 Task: Hide the tips of the builder.
Action: Mouse moved to (900, 59)
Screenshot: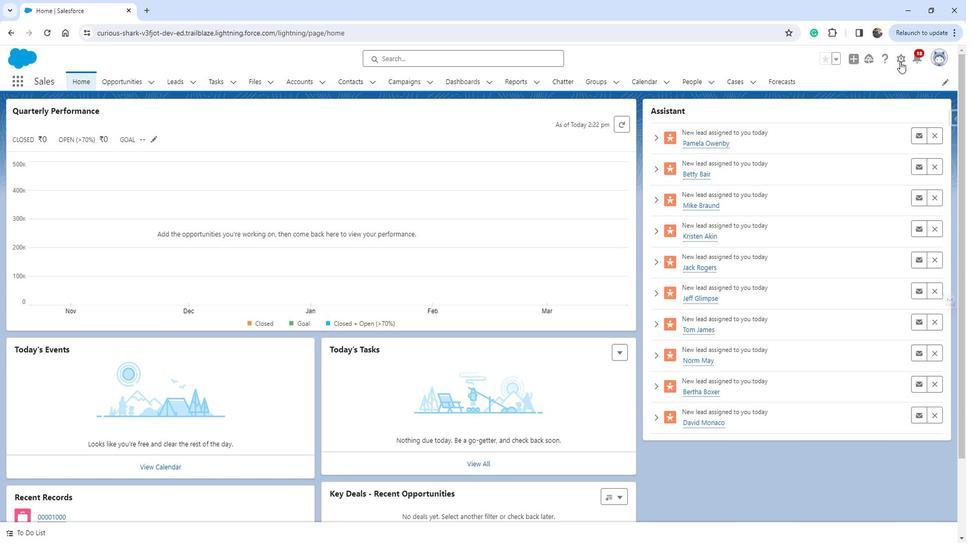 
Action: Mouse pressed left at (900, 59)
Screenshot: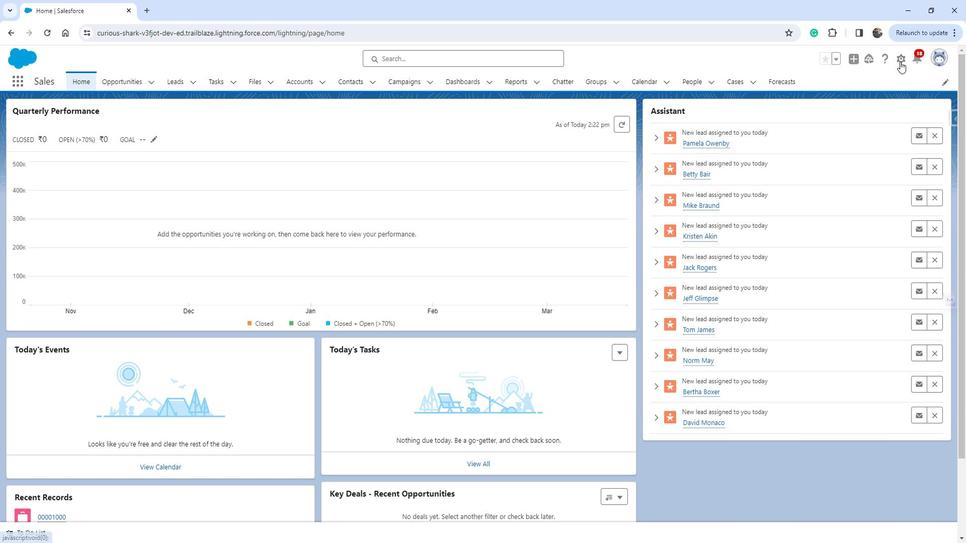 
Action: Mouse moved to (871, 83)
Screenshot: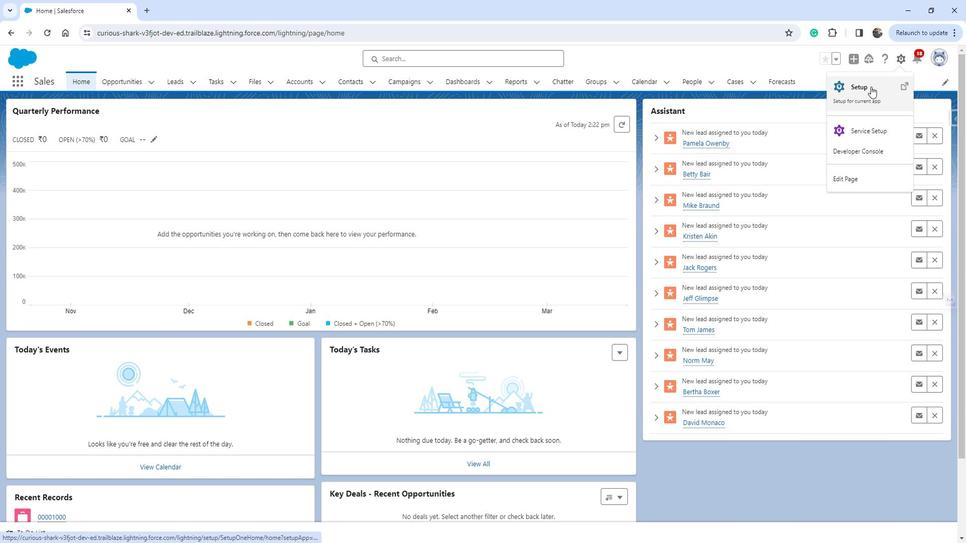 
Action: Mouse pressed left at (871, 83)
Screenshot: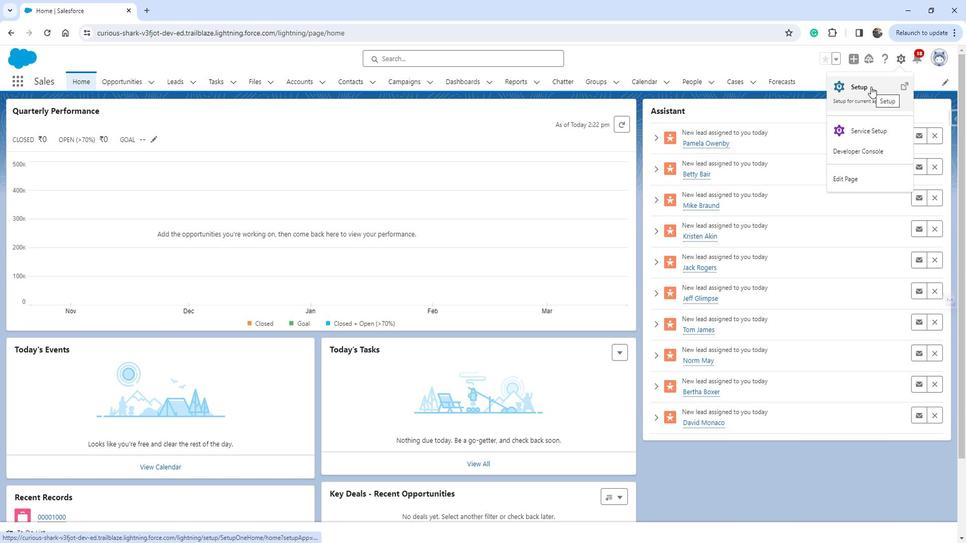 
Action: Mouse moved to (68, 318)
Screenshot: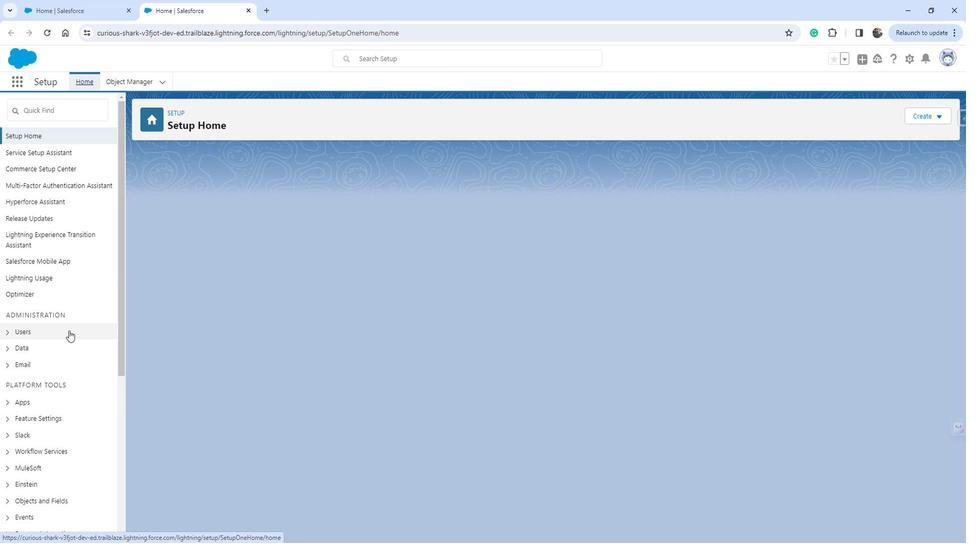 
Action: Mouse scrolled (68, 318) with delta (0, 0)
Screenshot: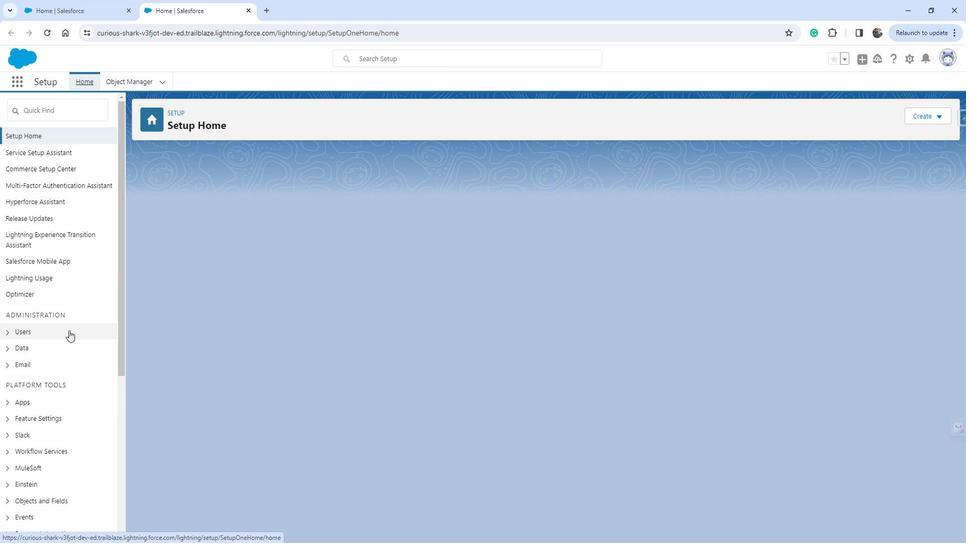 
Action: Mouse moved to (41, 353)
Screenshot: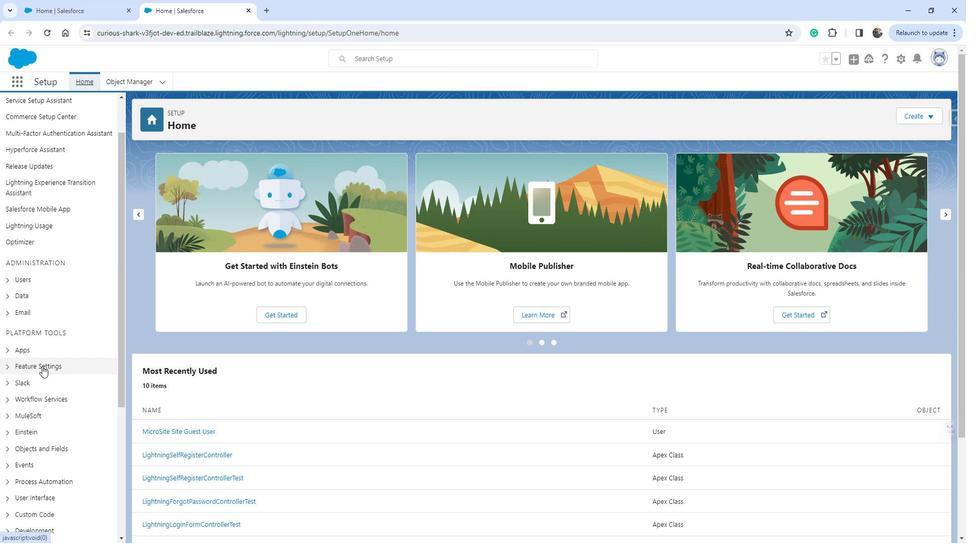 
Action: Mouse pressed left at (41, 353)
Screenshot: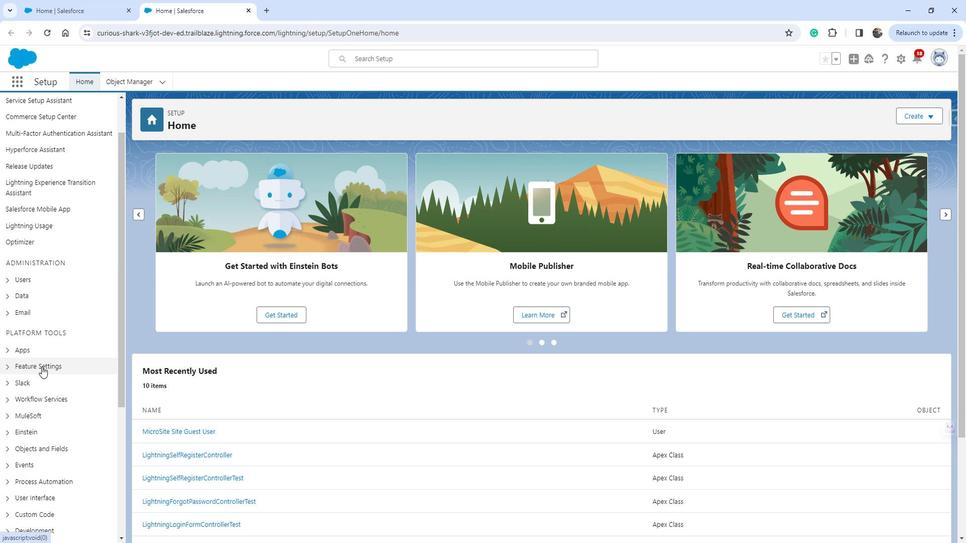 
Action: Mouse moved to (56, 351)
Screenshot: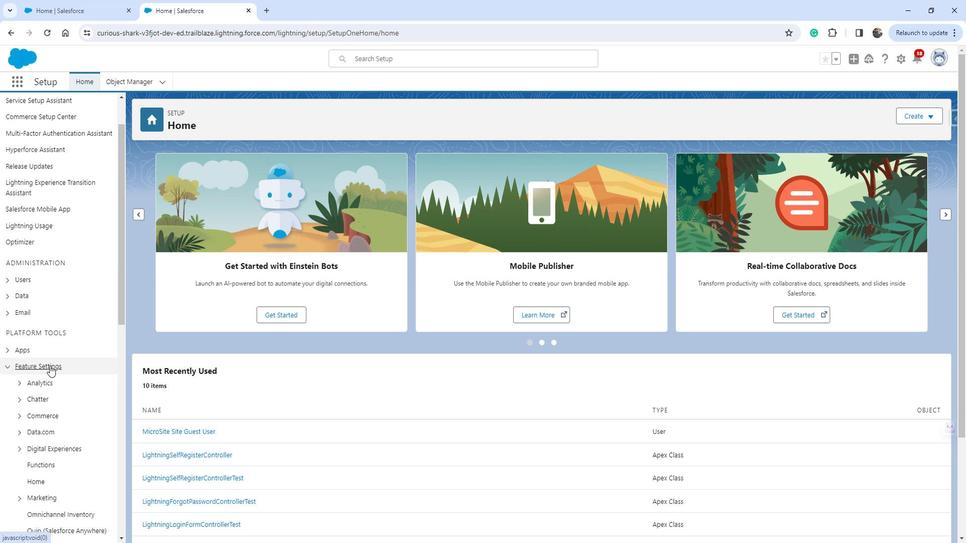 
Action: Mouse scrolled (56, 351) with delta (0, 0)
Screenshot: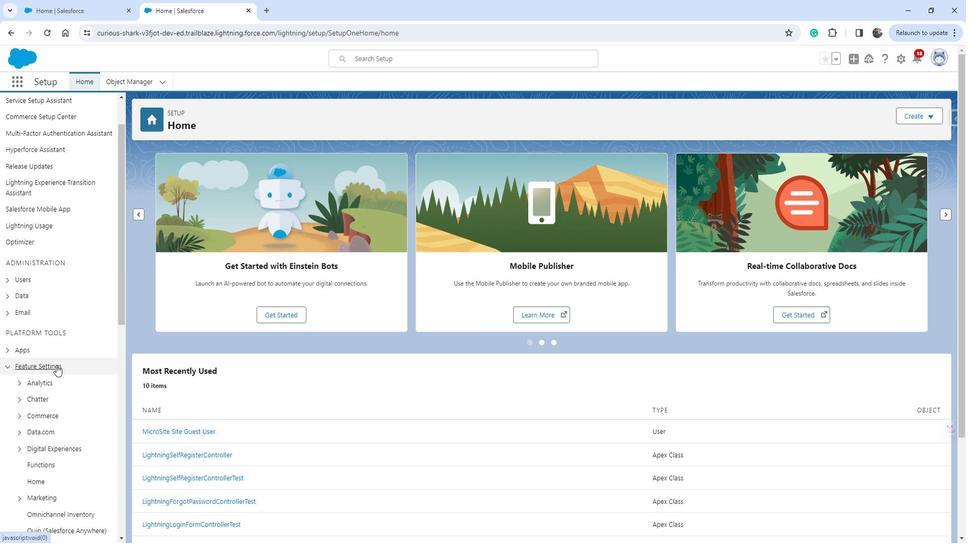 
Action: Mouse scrolled (56, 351) with delta (0, 0)
Screenshot: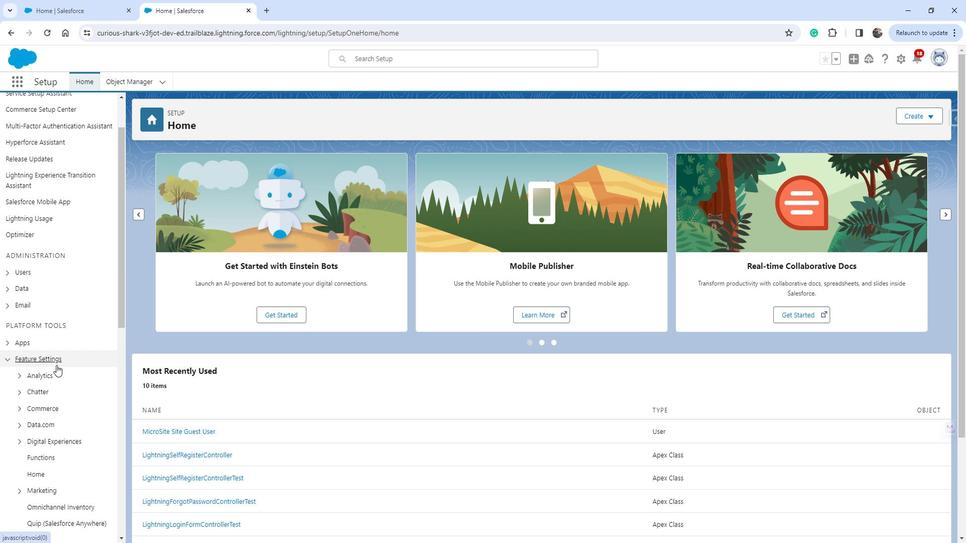 
Action: Mouse moved to (49, 332)
Screenshot: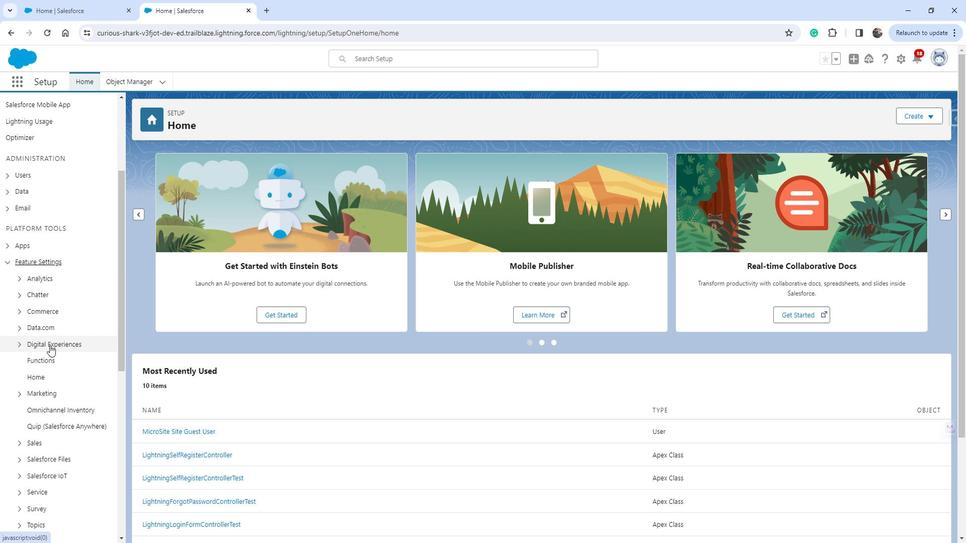
Action: Mouse pressed left at (49, 332)
Screenshot: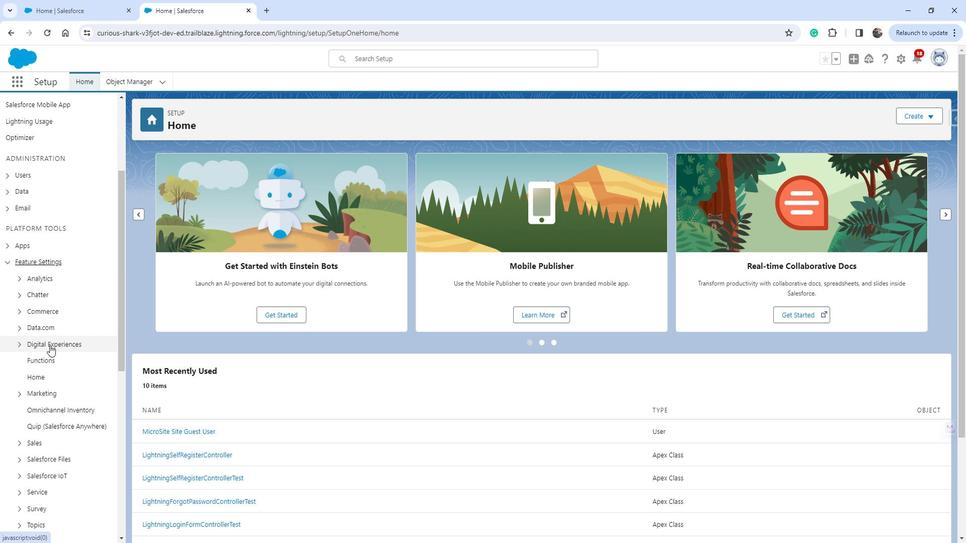 
Action: Mouse moved to (45, 344)
Screenshot: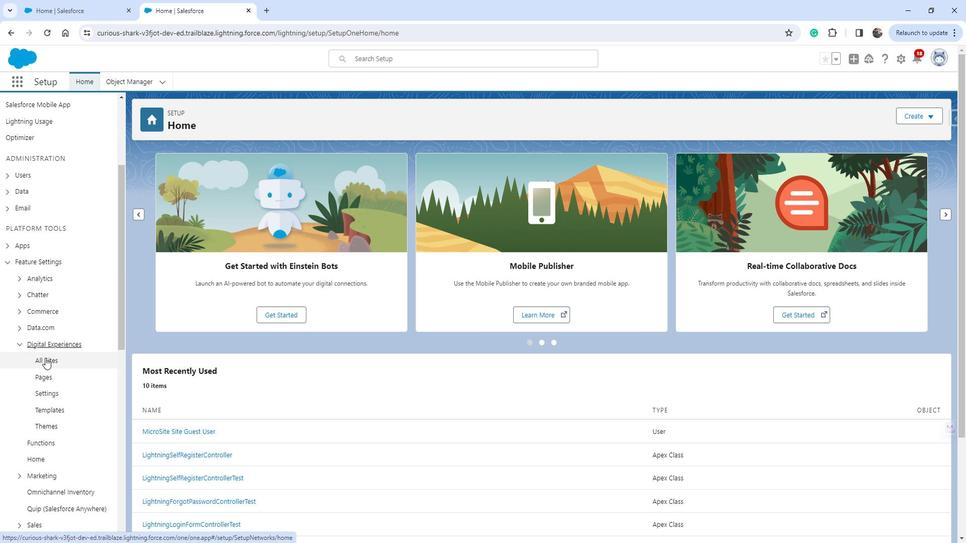 
Action: Mouse pressed left at (45, 344)
Screenshot: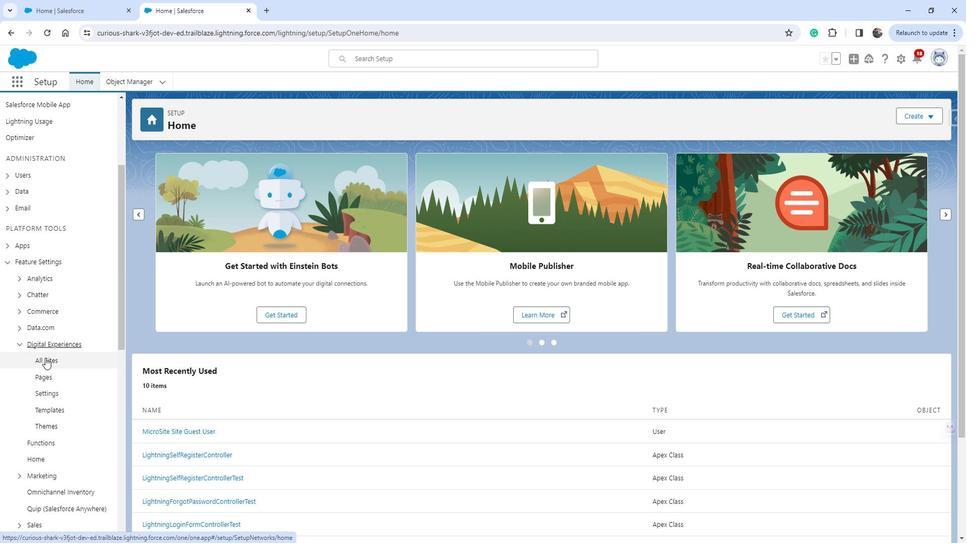 
Action: Mouse moved to (166, 232)
Screenshot: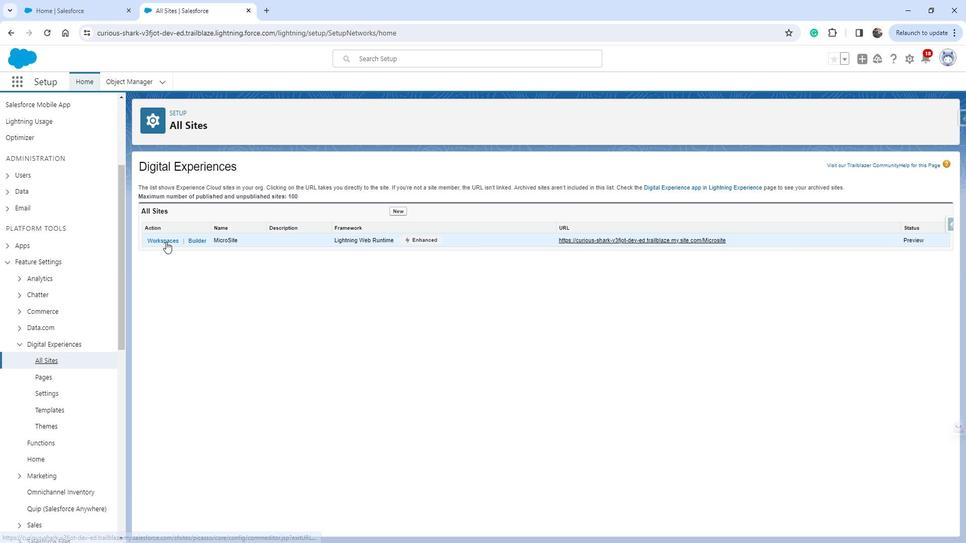 
Action: Mouse pressed left at (166, 232)
Screenshot: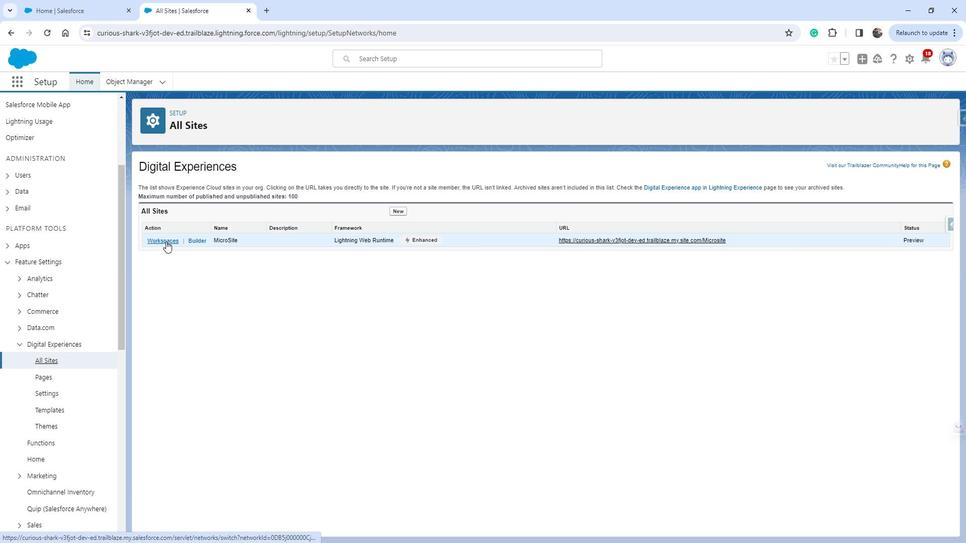 
Action: Mouse moved to (99, 220)
Screenshot: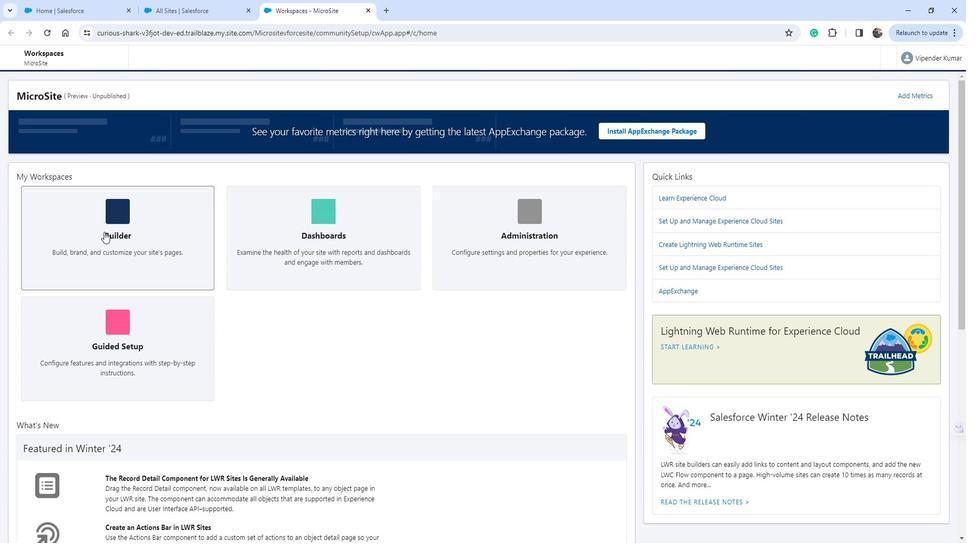 
Action: Mouse pressed left at (99, 220)
Screenshot: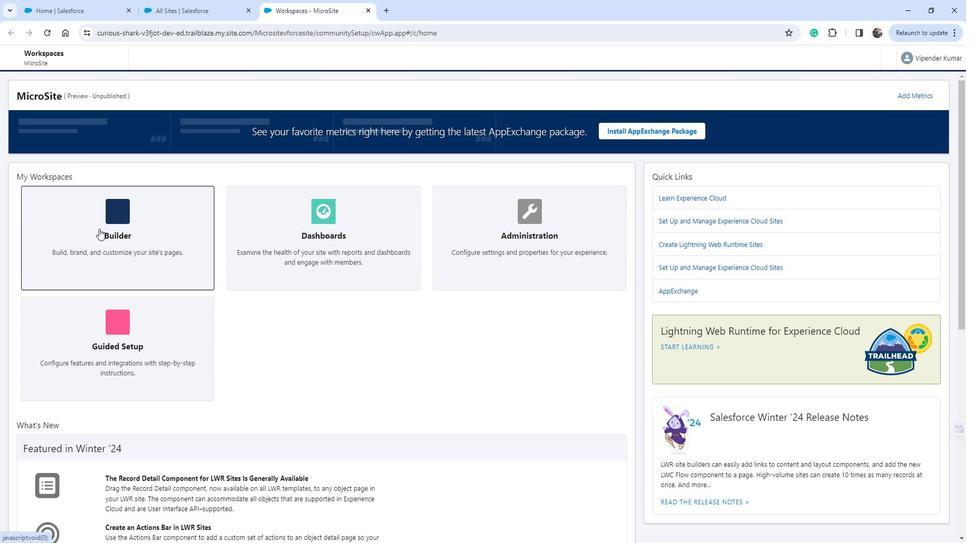 
Action: Mouse moved to (873, 59)
Screenshot: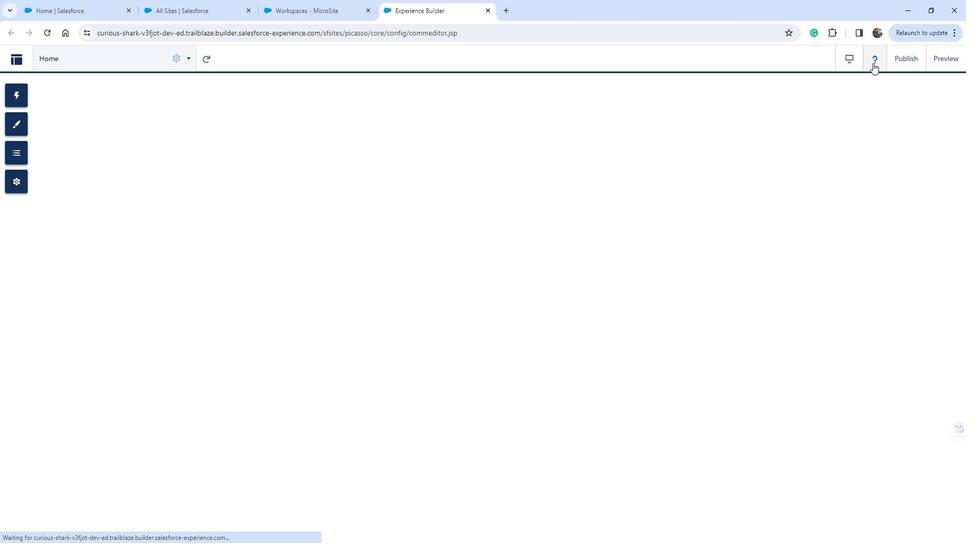 
Action: Mouse pressed left at (873, 59)
Screenshot: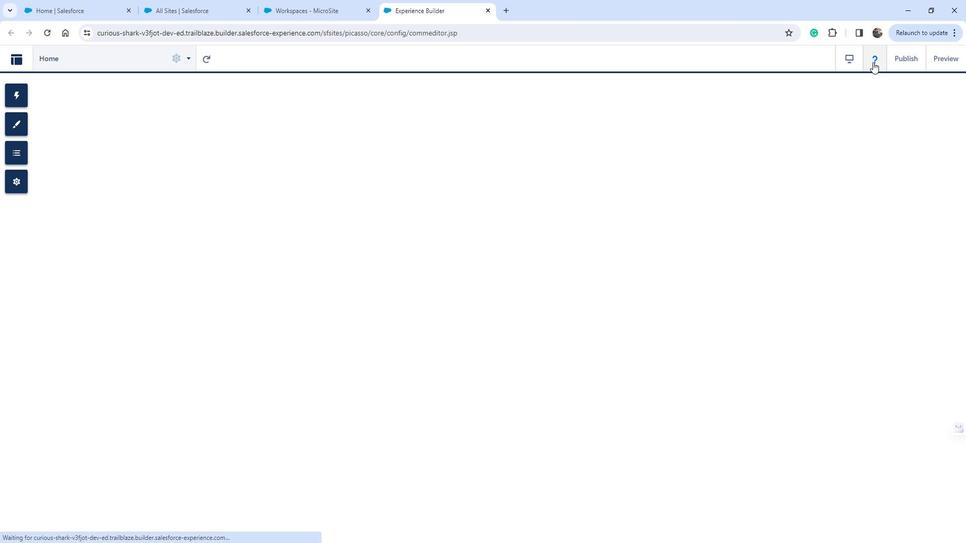 
Action: Mouse moved to (886, 163)
Screenshot: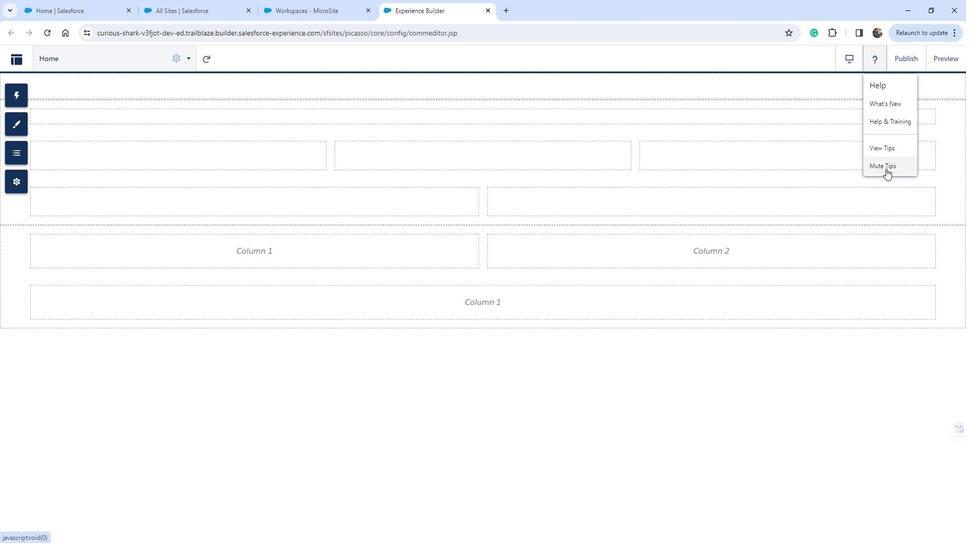 
Action: Mouse pressed left at (886, 163)
Screenshot: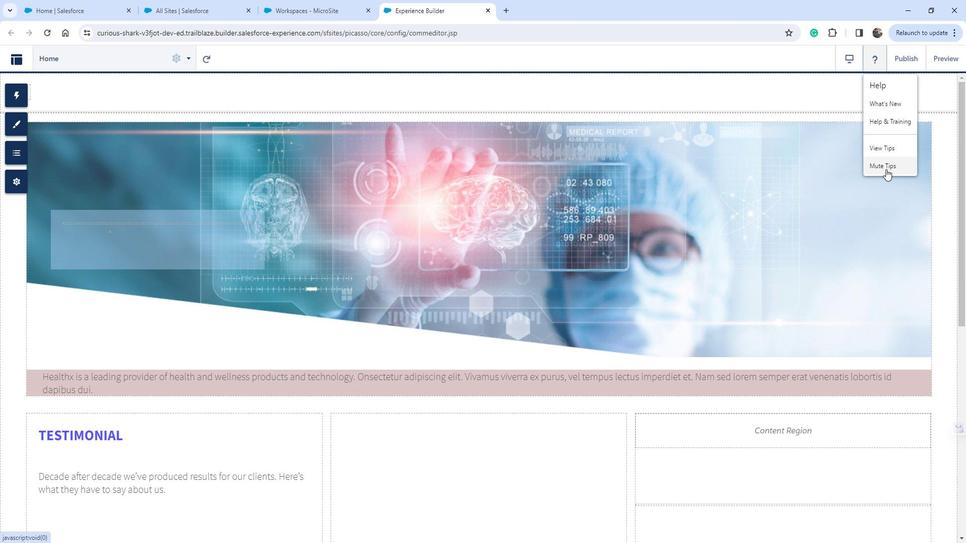 
